Task: Use the formula "NETWORKDAYS" in spreadsheet "Project portfolio".
Action: Mouse moved to (385, 249)
Screenshot: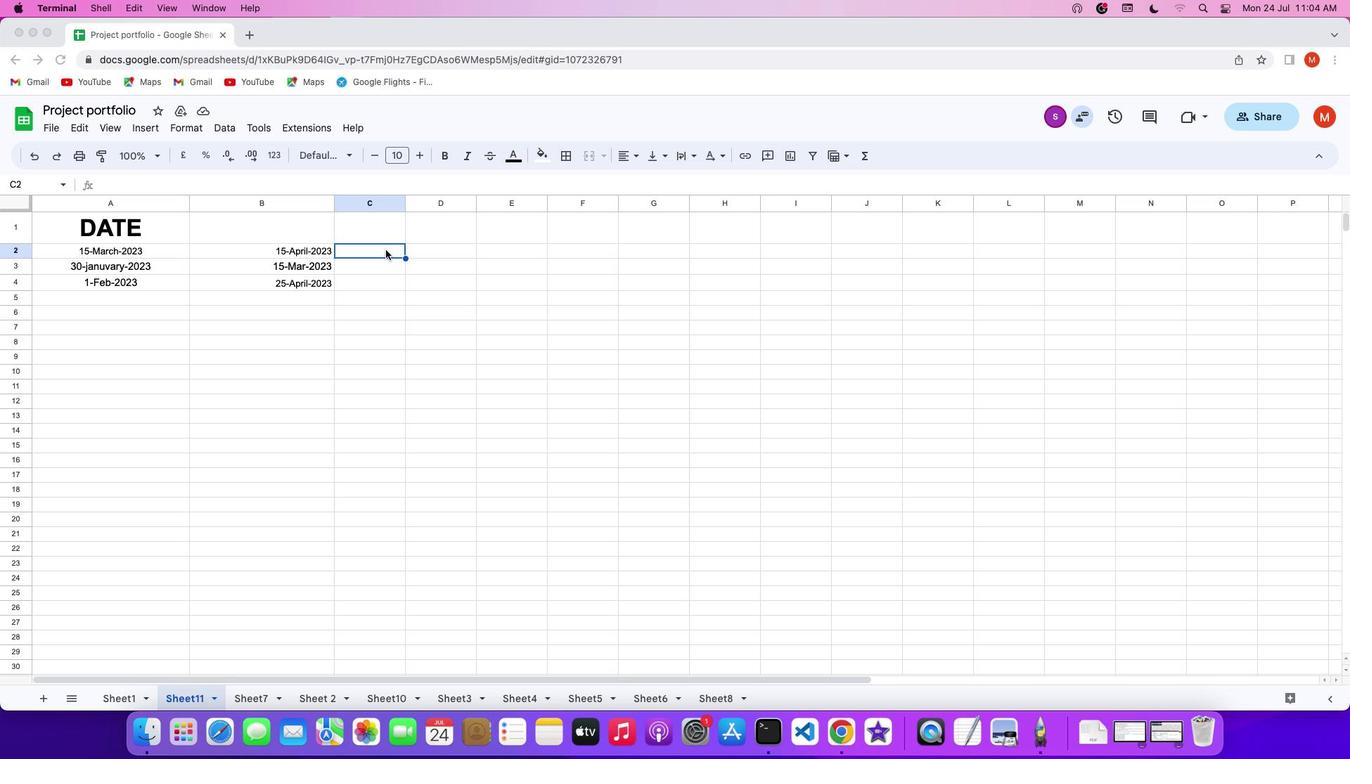 
Action: Mouse pressed left at (385, 249)
Screenshot: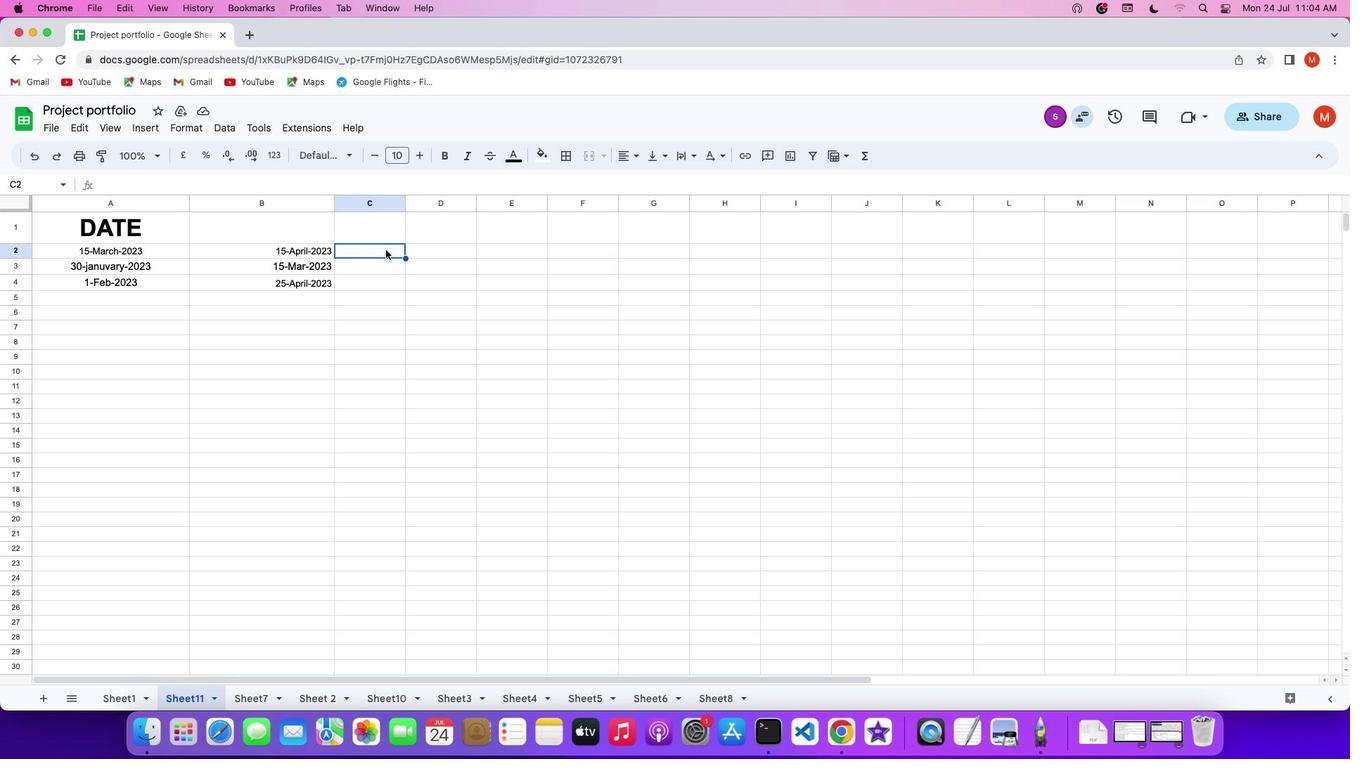 
Action: Mouse pressed left at (385, 249)
Screenshot: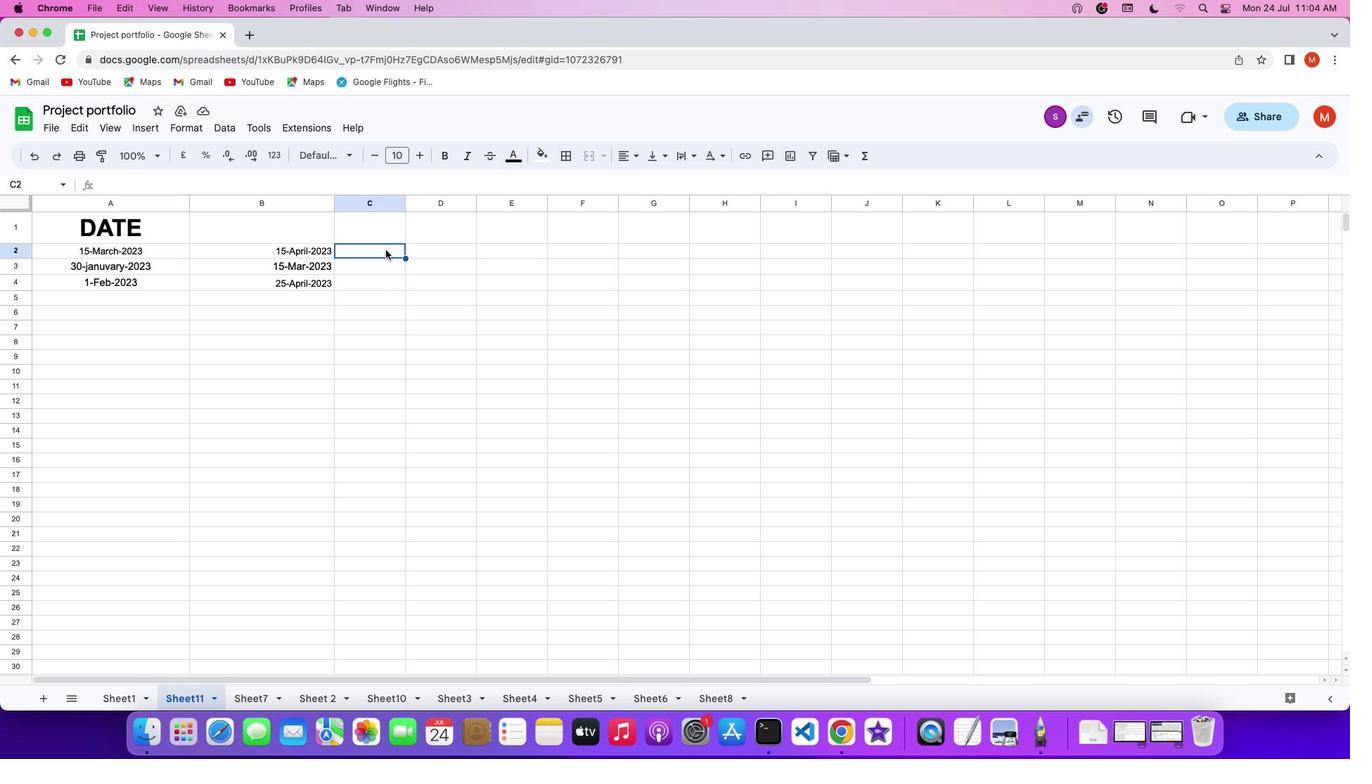 
Action: Key pressed '='
Screenshot: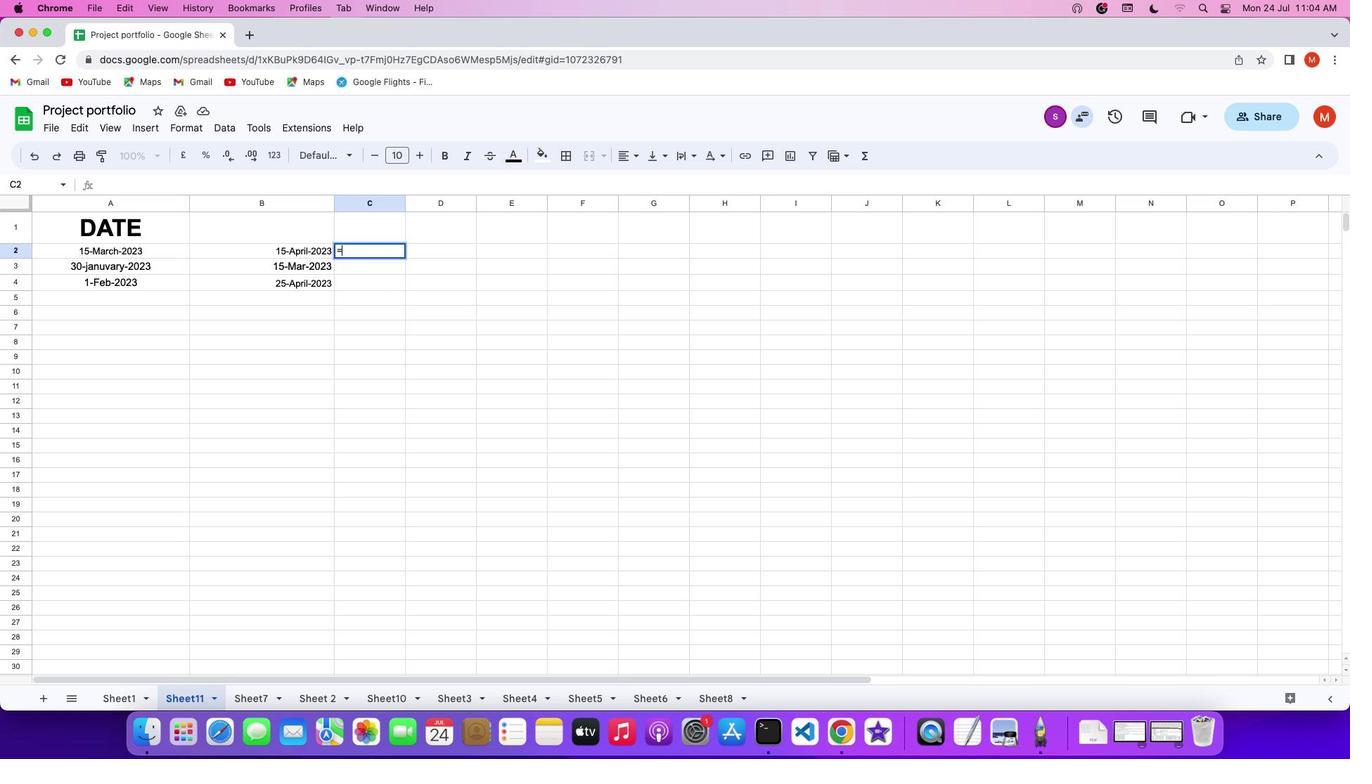 
Action: Mouse moved to (875, 159)
Screenshot: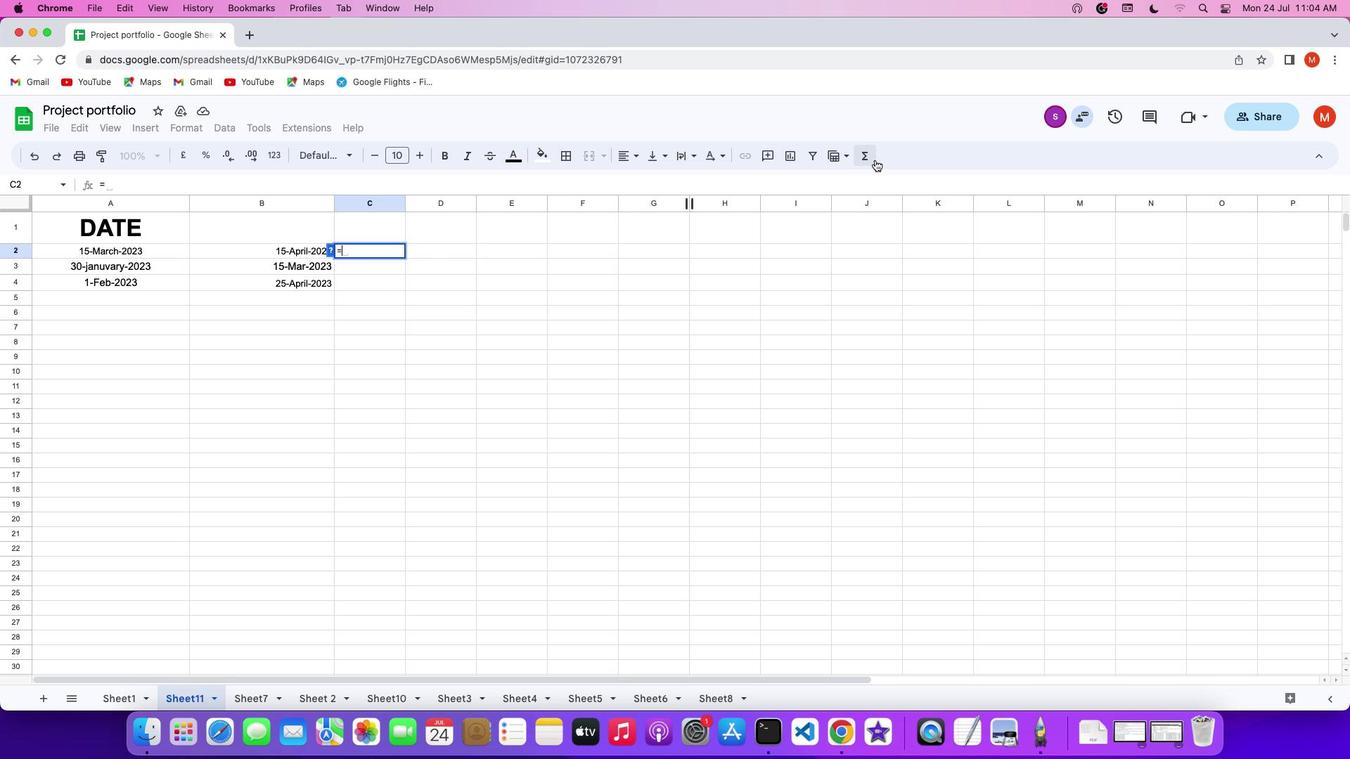 
Action: Mouse pressed left at (875, 159)
Screenshot: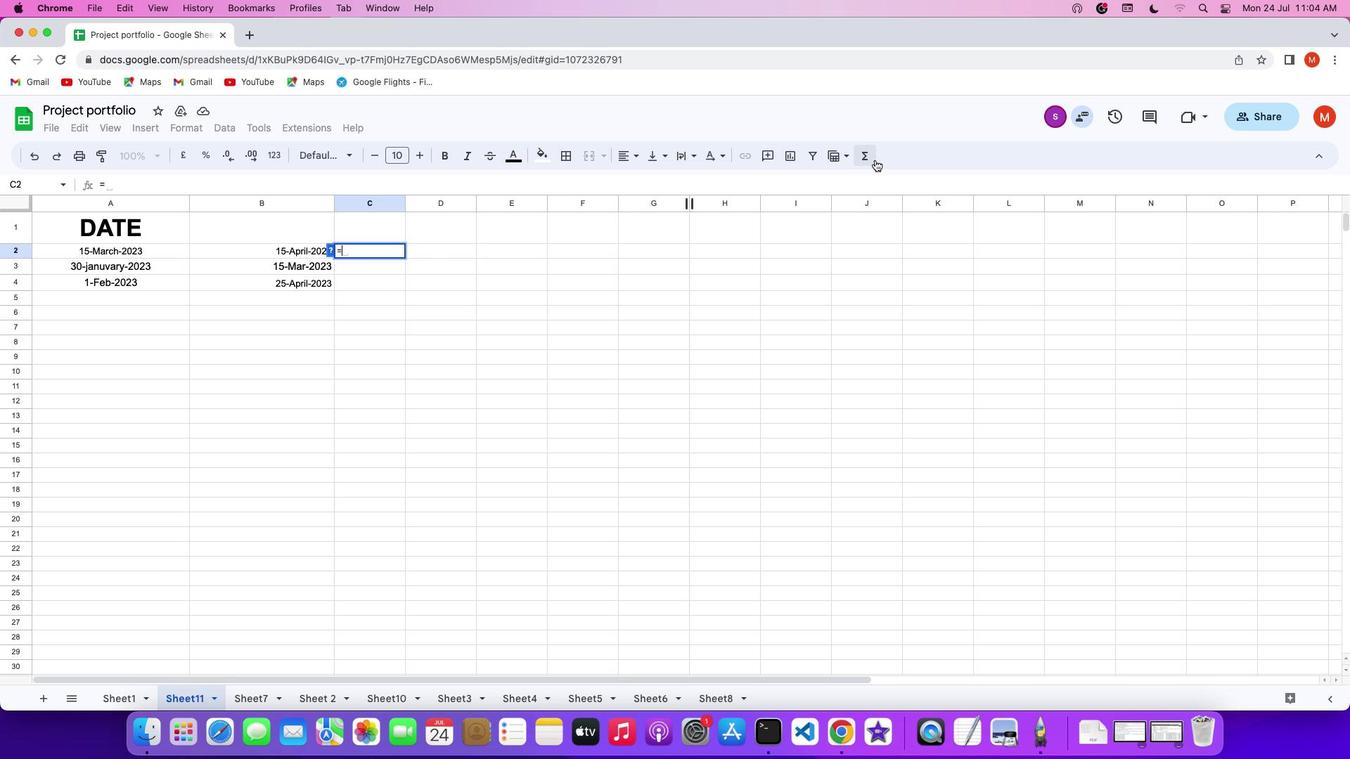 
Action: Mouse moved to (1056, 427)
Screenshot: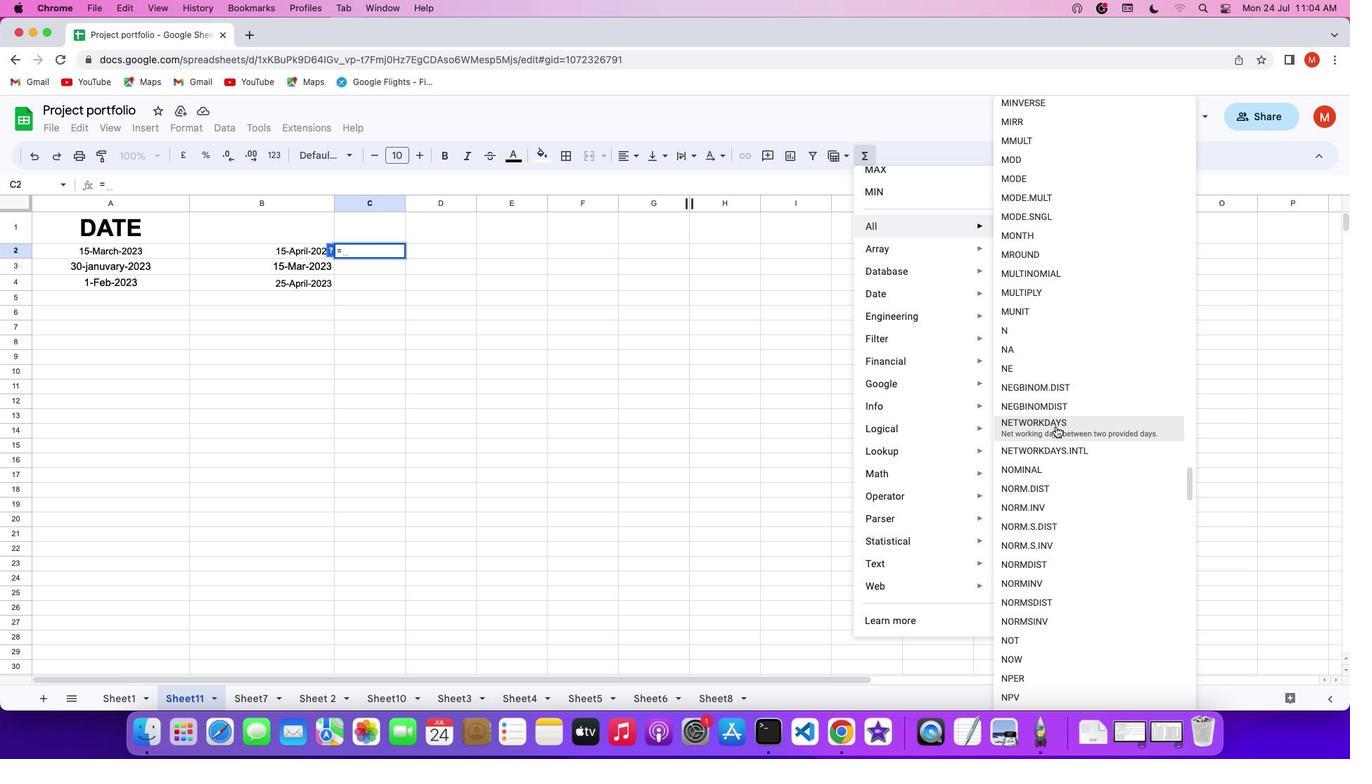 
Action: Mouse pressed left at (1056, 427)
Screenshot: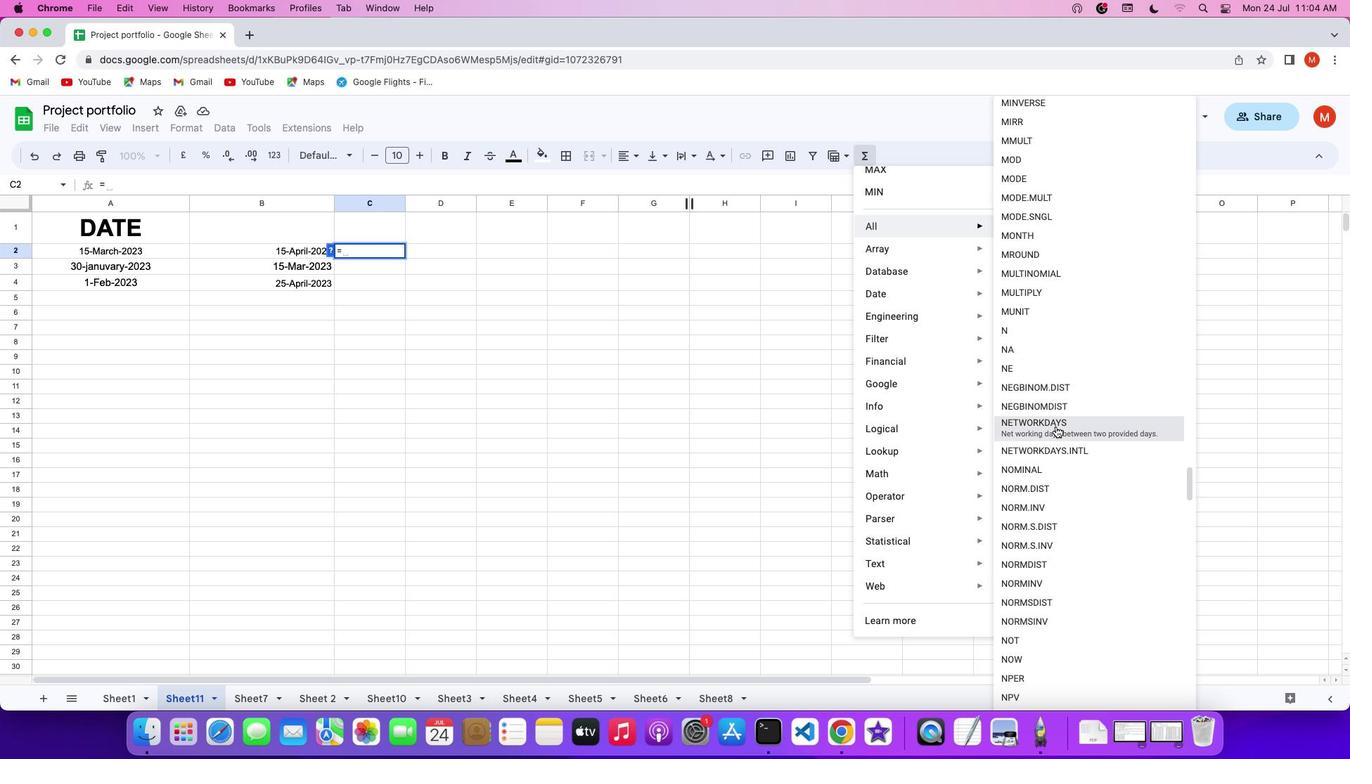 
Action: Mouse moved to (124, 252)
Screenshot: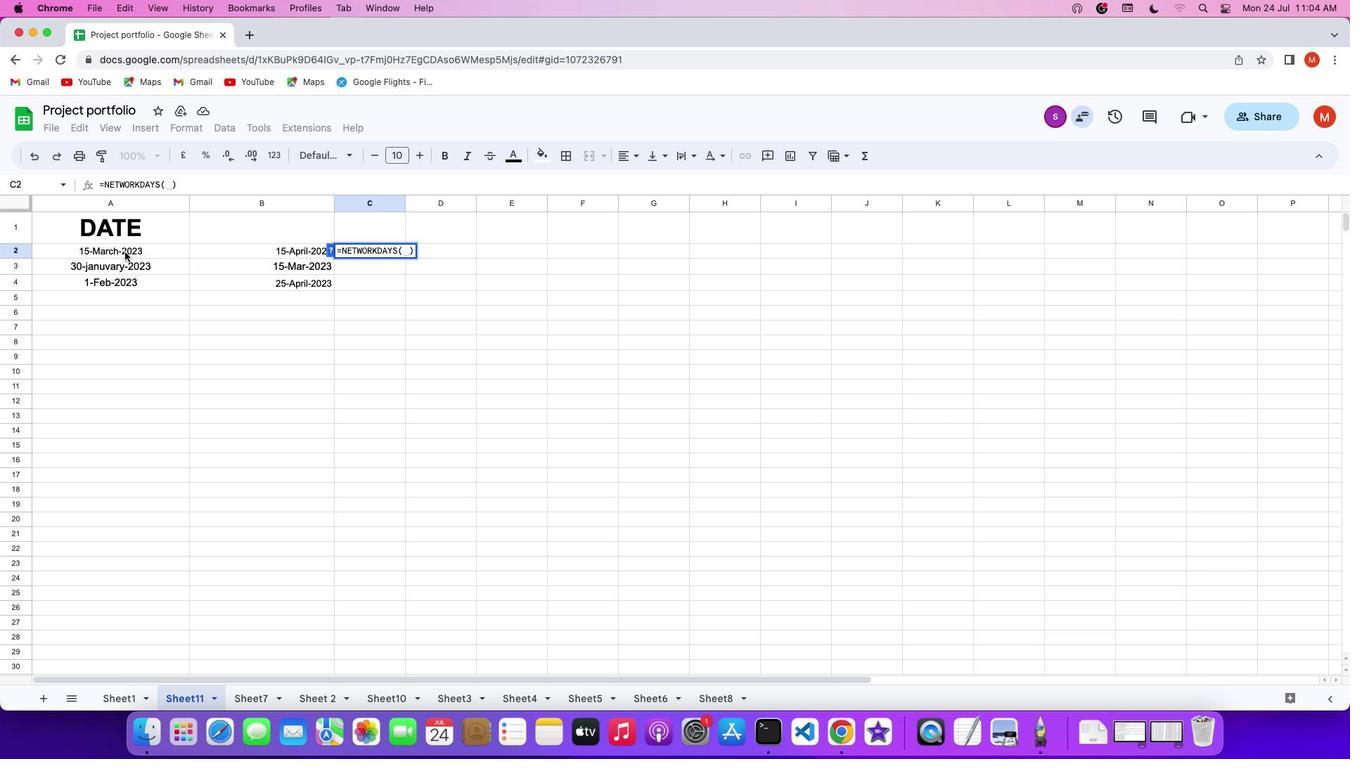 
Action: Mouse pressed left at (124, 252)
Screenshot: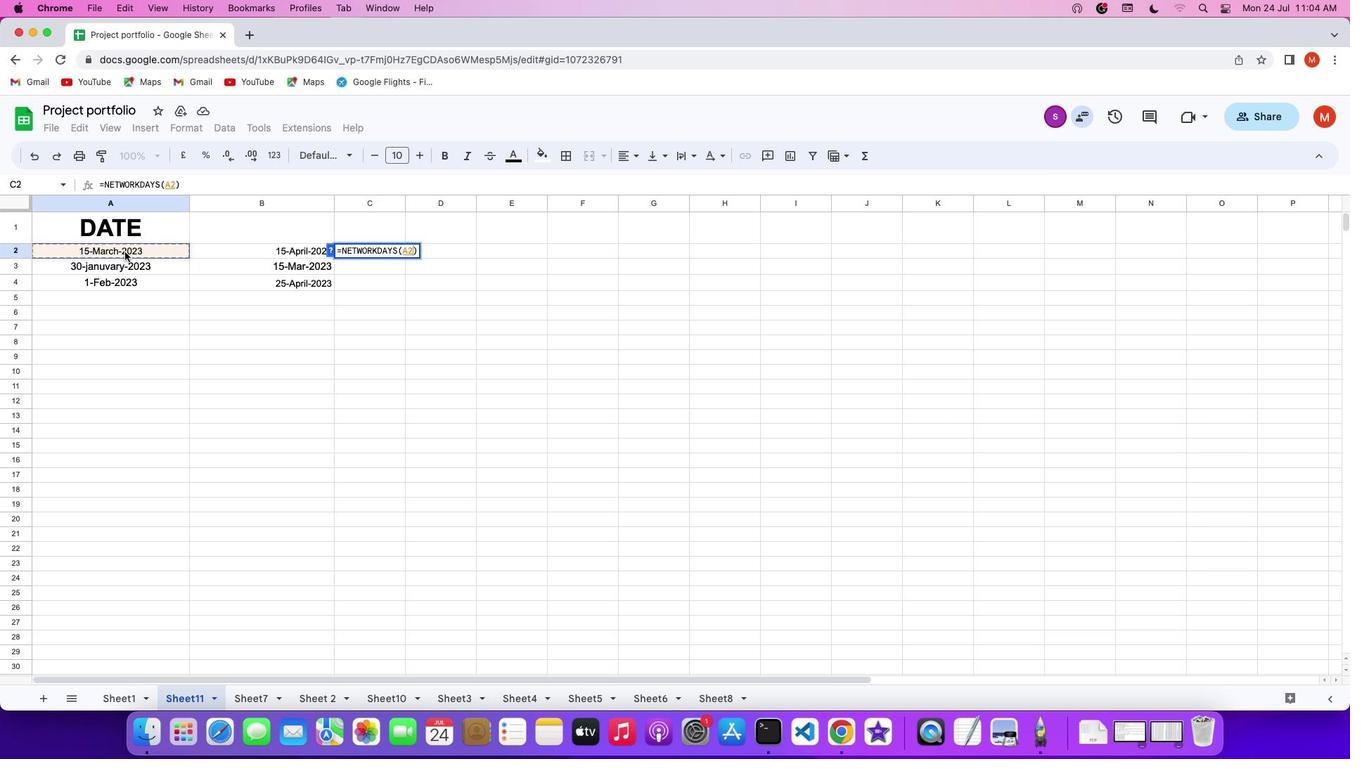 
Action: Key pressed ','
Screenshot: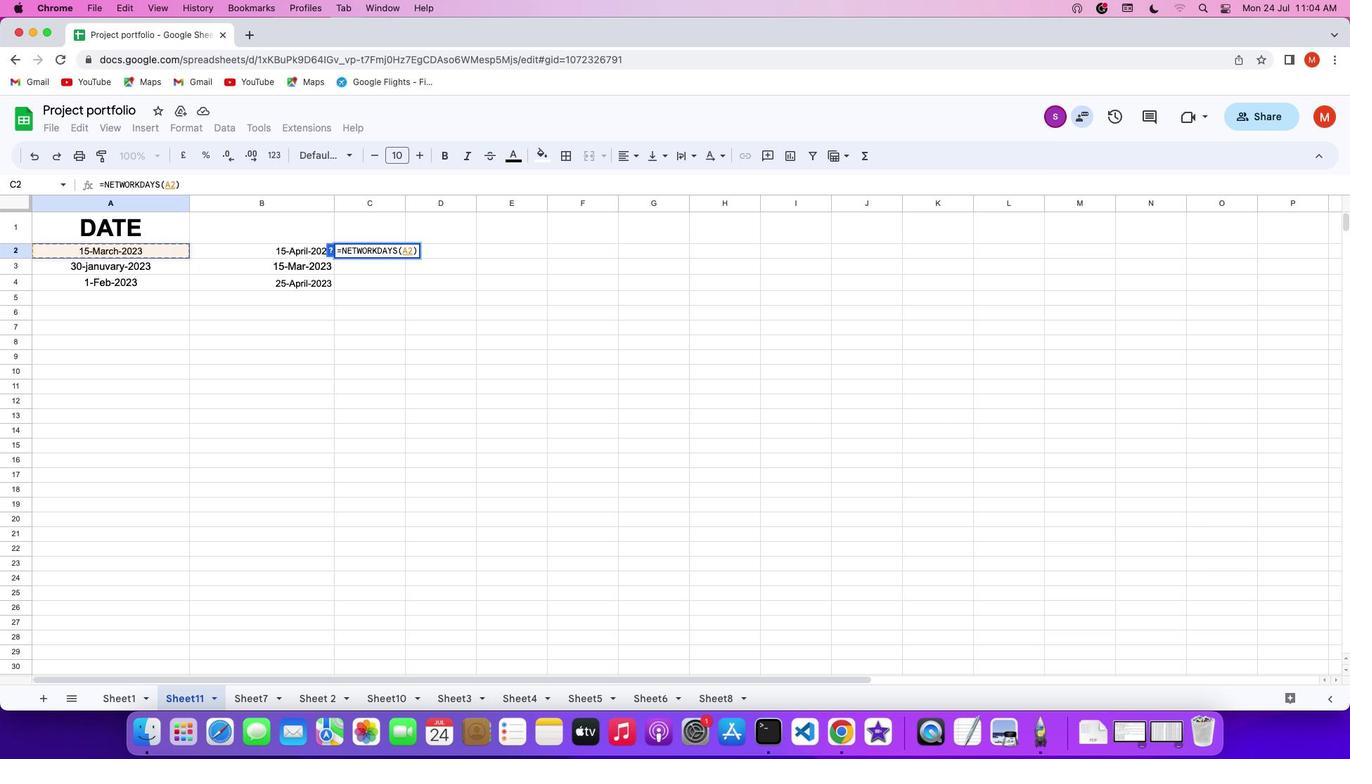 
Action: Mouse moved to (231, 249)
Screenshot: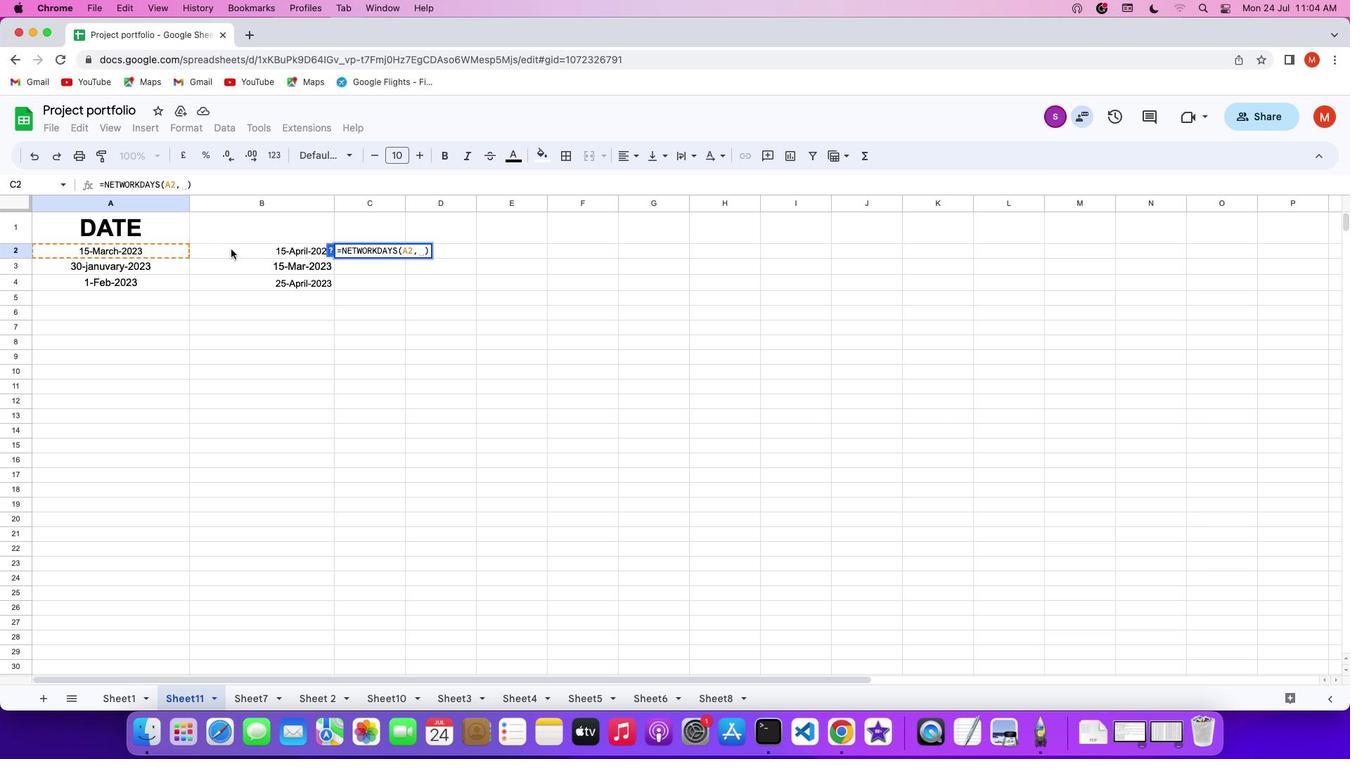
Action: Mouse pressed left at (231, 249)
Screenshot: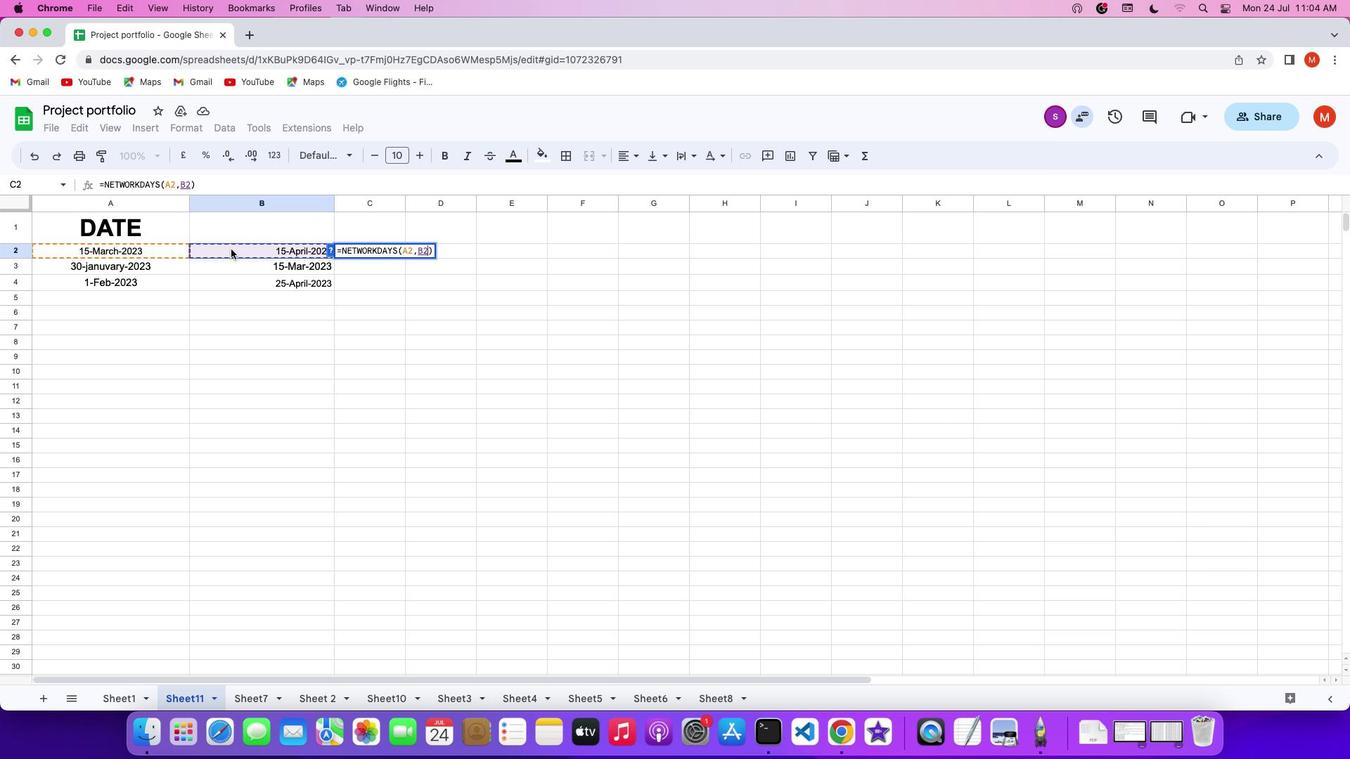 
Action: Mouse moved to (391, 277)
Screenshot: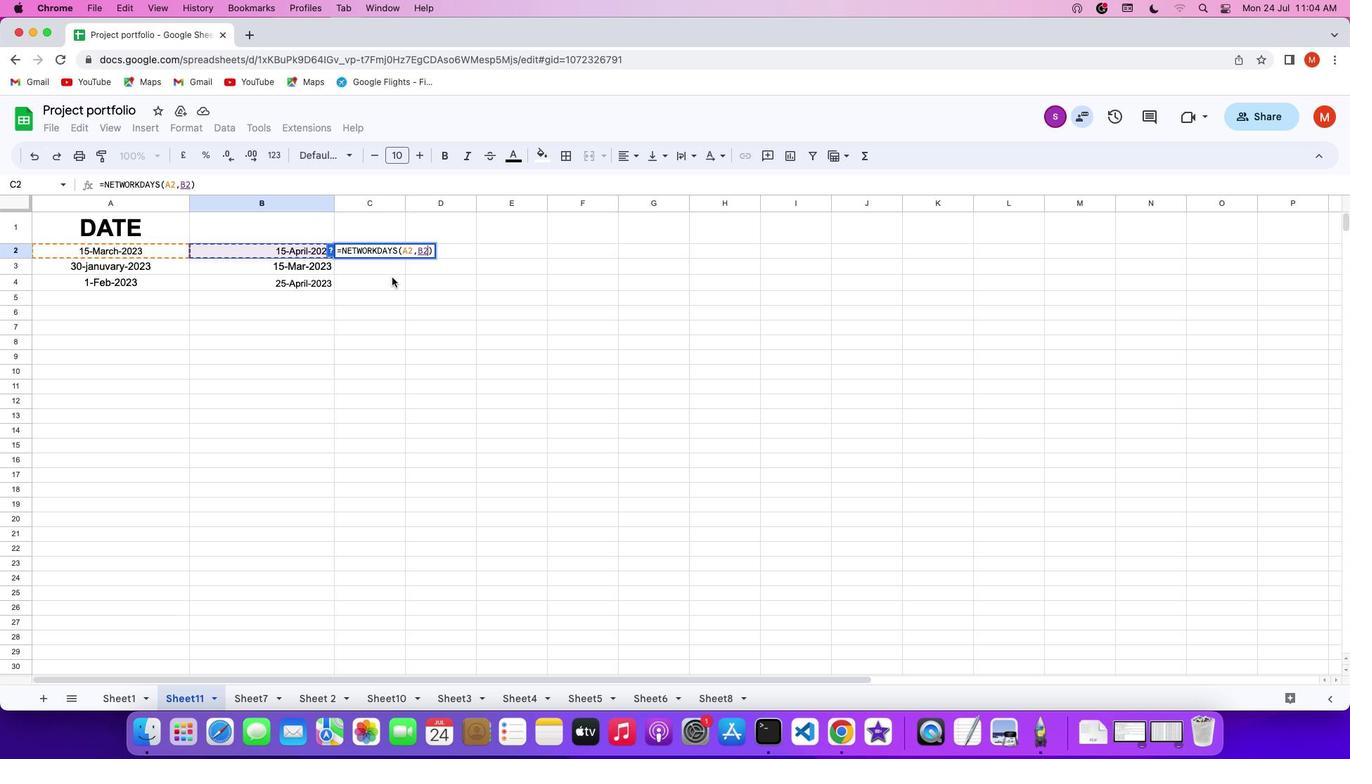 
Action: Key pressed Key.enter
Screenshot: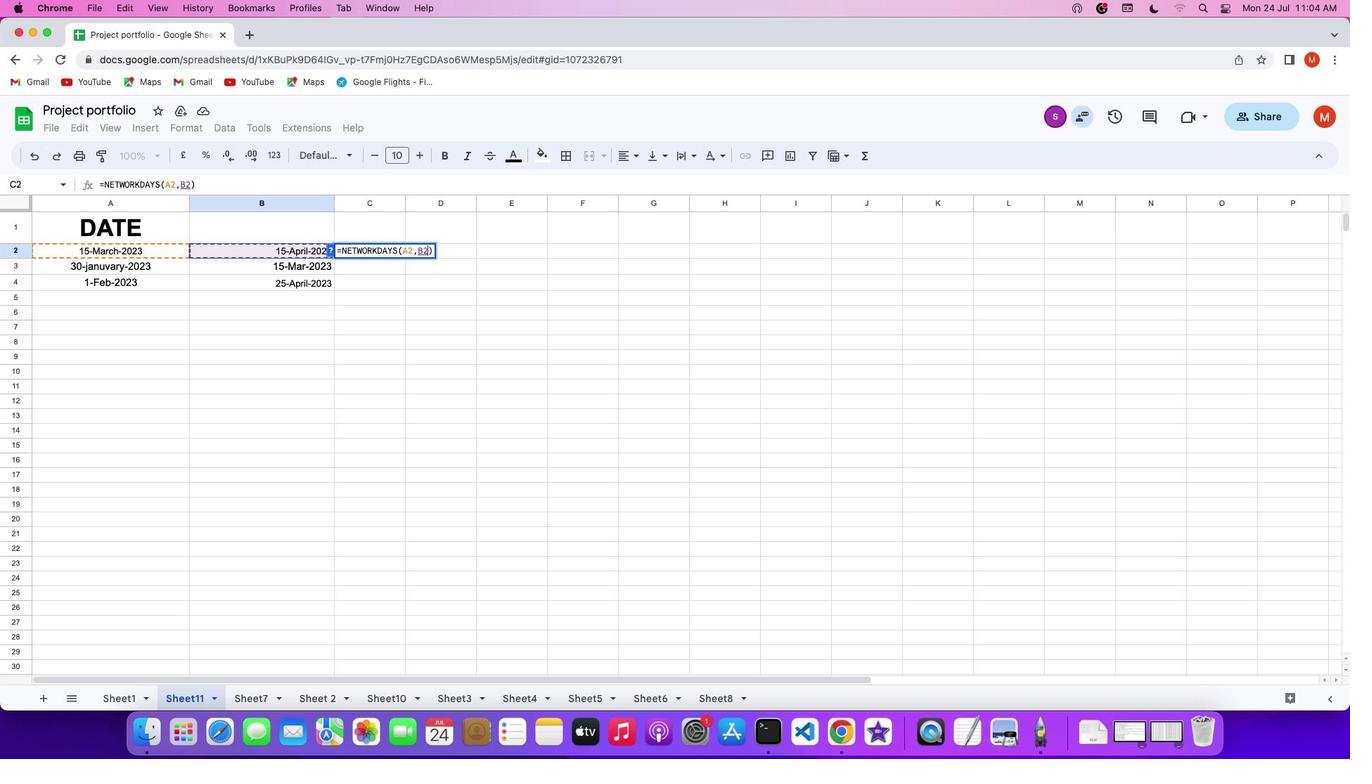
Action: Mouse moved to (403, 268)
Screenshot: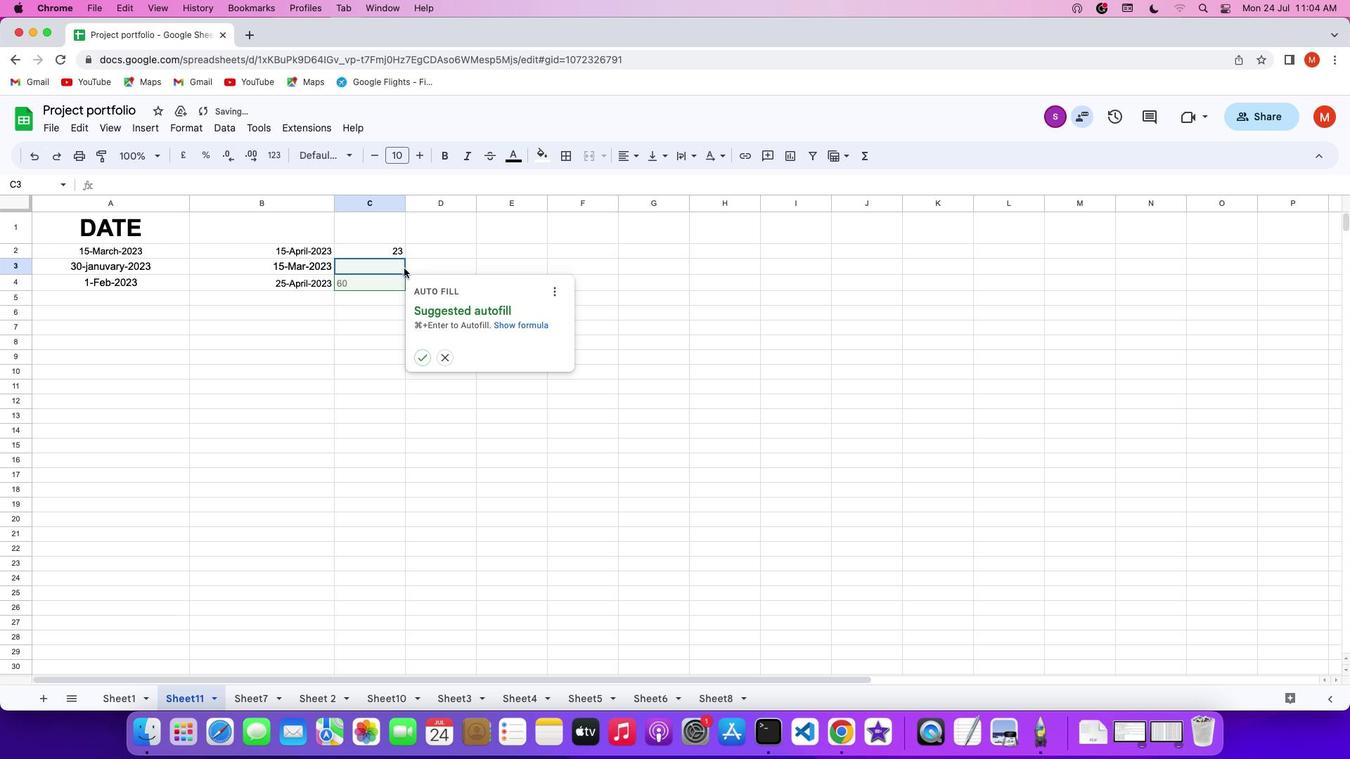 
